 Task: Create Workspace Content Writing Workspace description Create and manage company-wide sustainability and carbon footprint reduction plans. Workspace type Sales CRM
Action: Mouse moved to (399, 86)
Screenshot: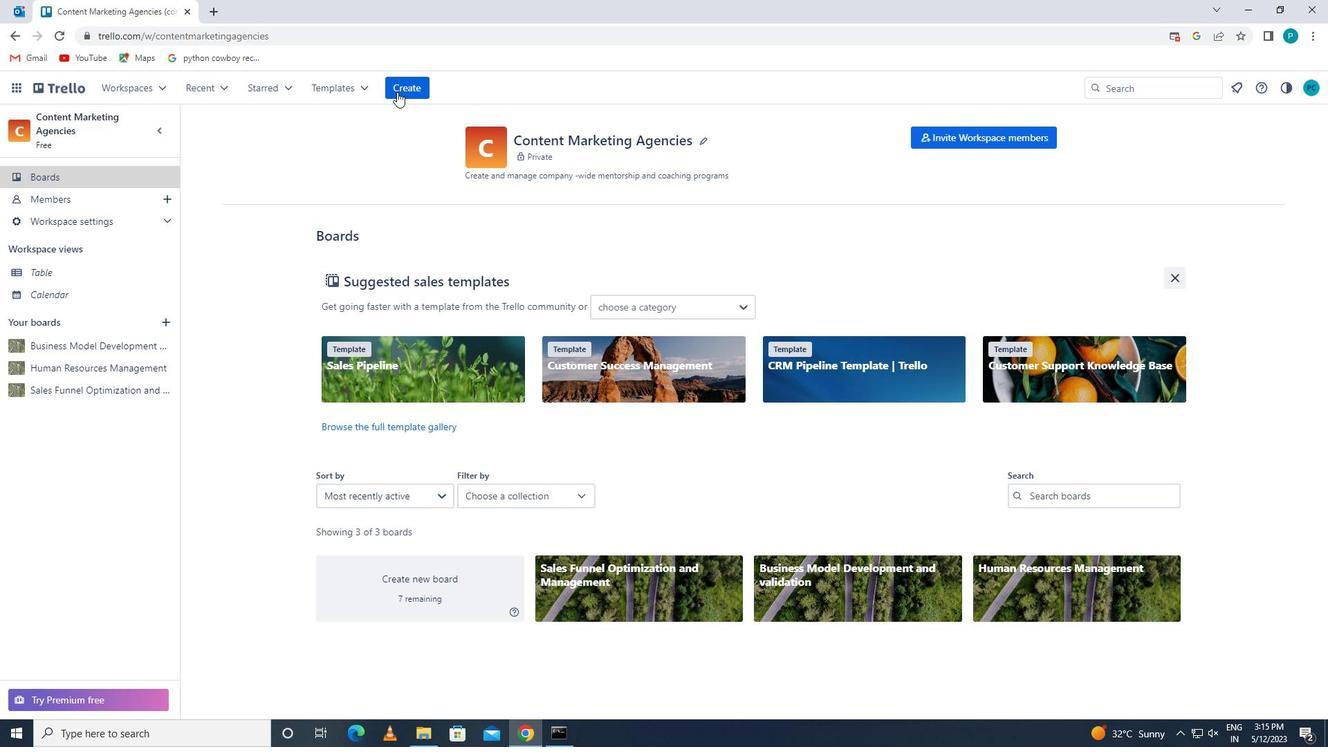 
Action: Mouse pressed left at (399, 86)
Screenshot: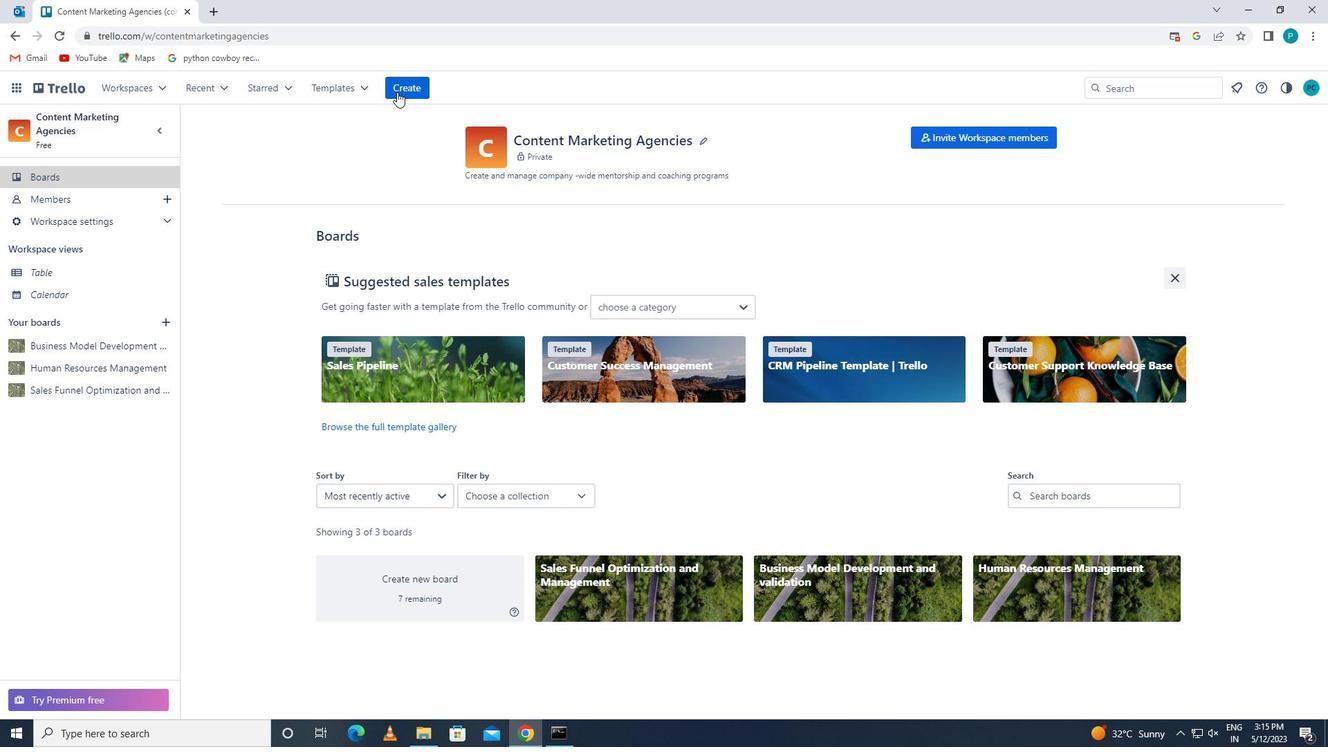 
Action: Mouse moved to (446, 212)
Screenshot: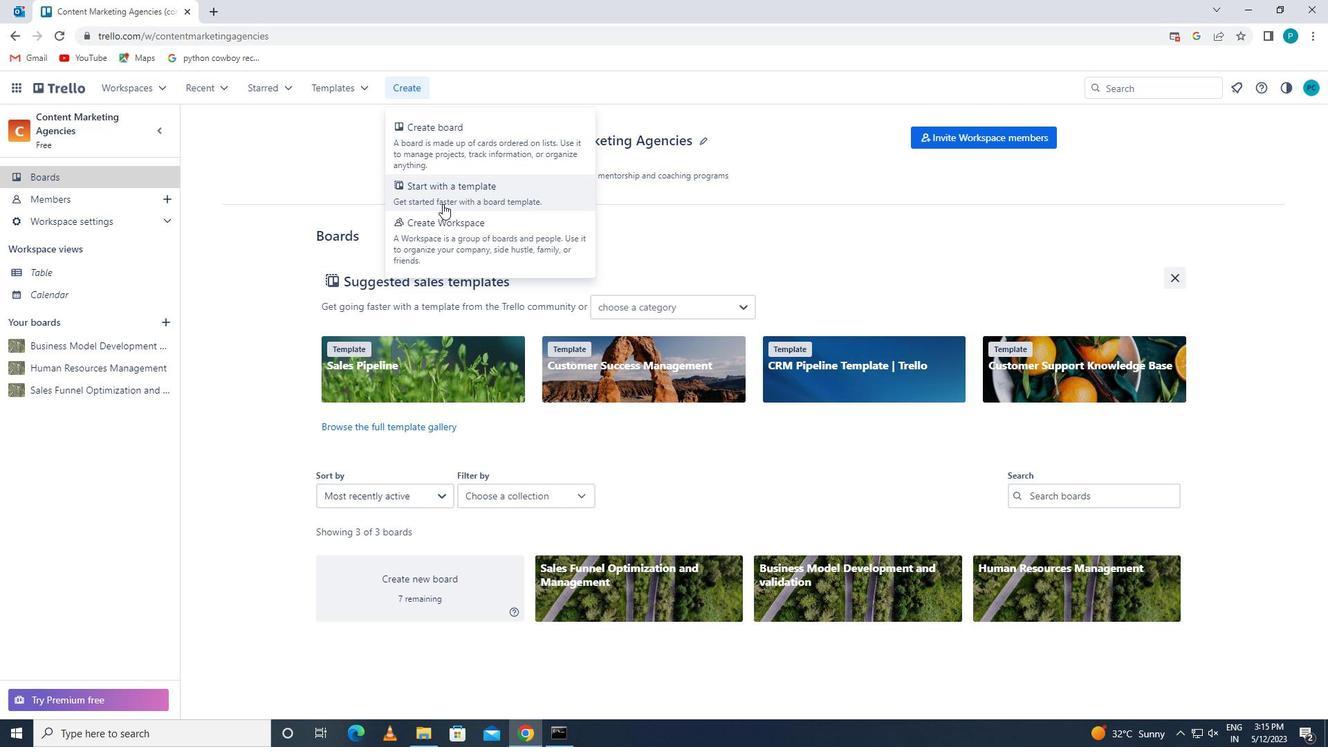 
Action: Mouse pressed left at (446, 212)
Screenshot: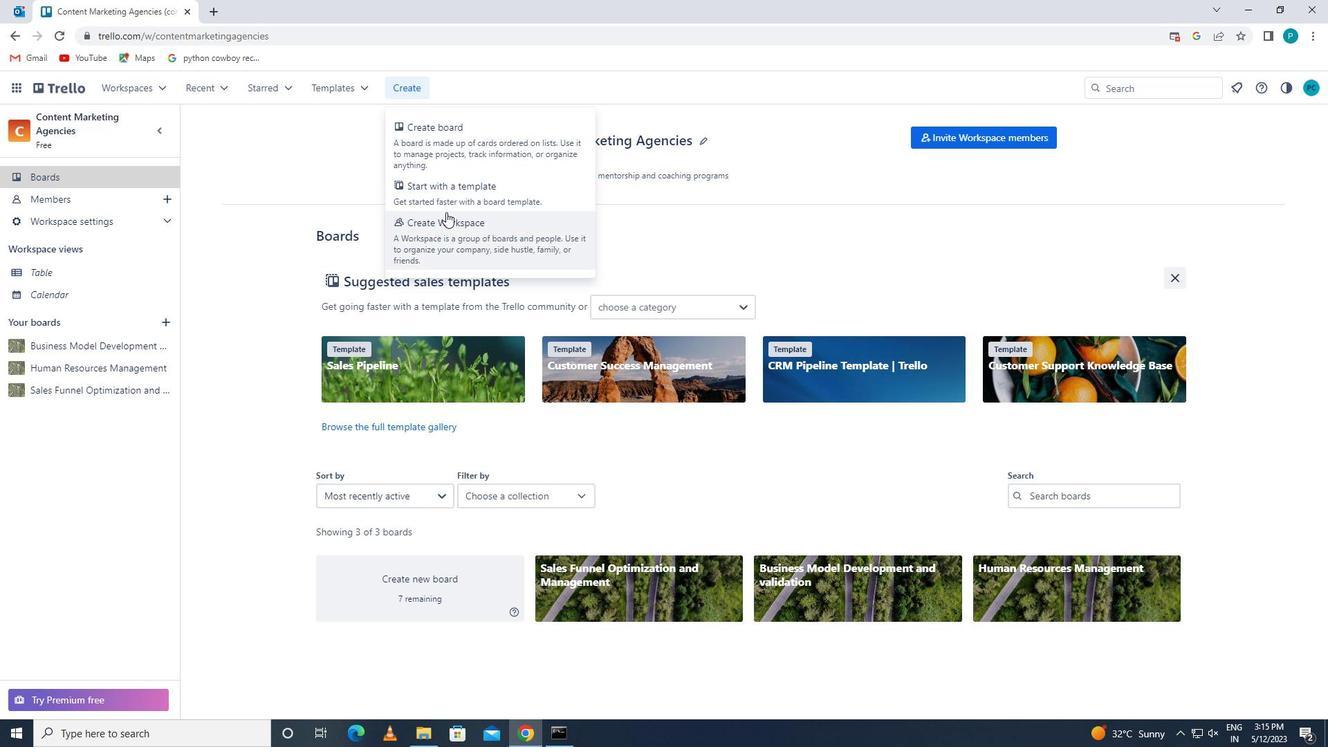 
Action: Mouse moved to (414, 271)
Screenshot: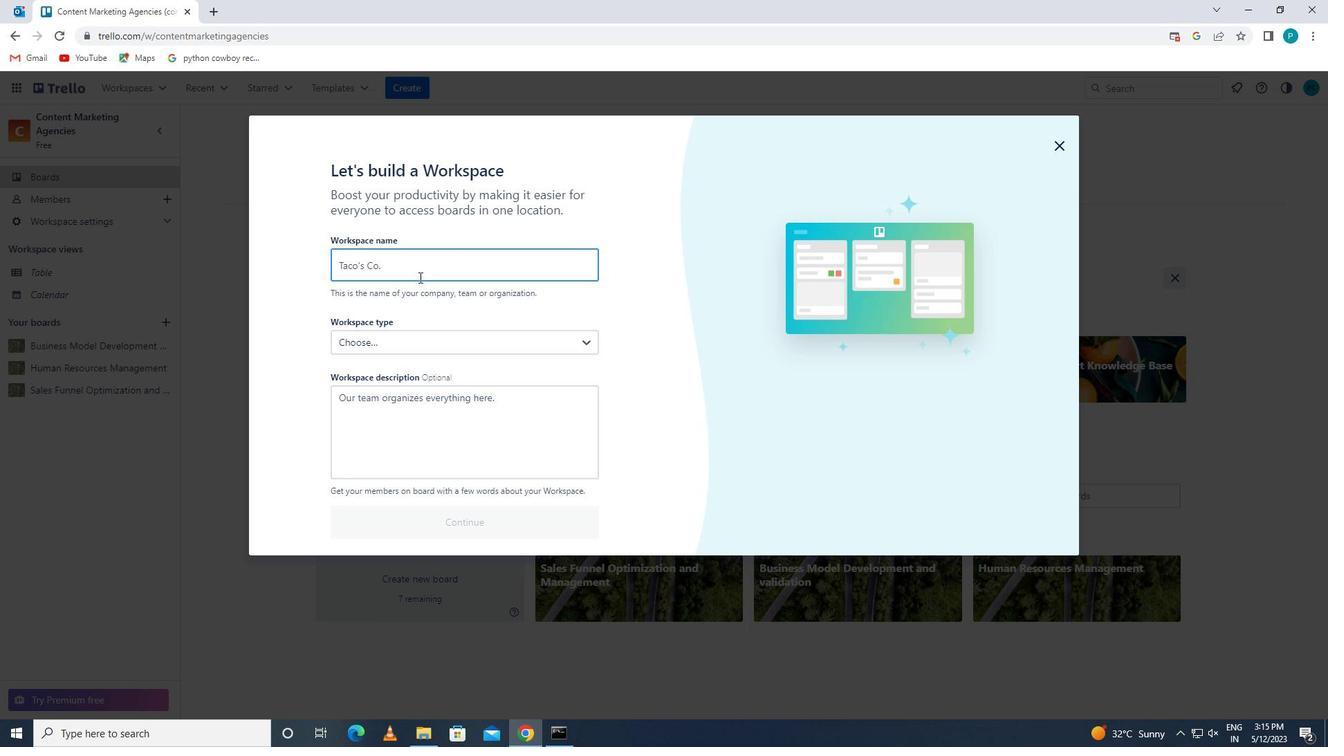 
Action: Mouse pressed left at (414, 271)
Screenshot: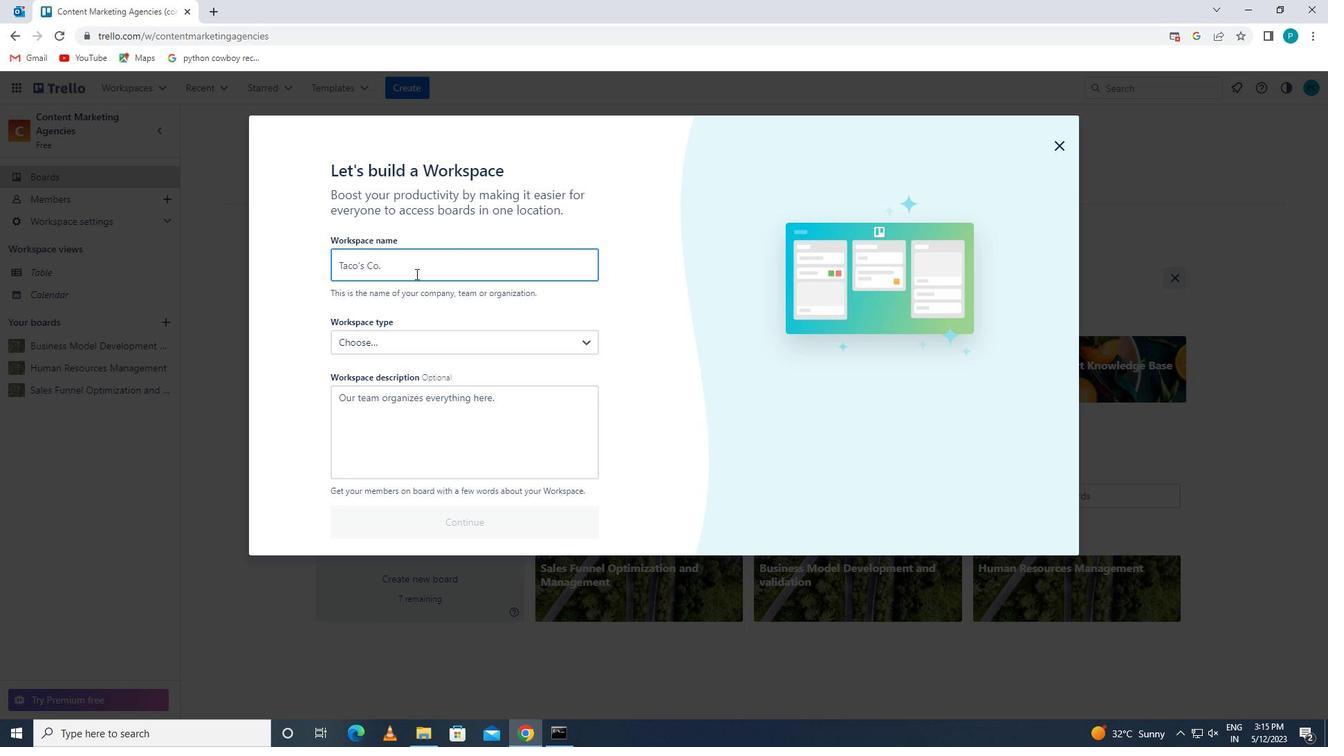 
Action: Key pressed <Key.caps_lock>c<Key.caps_lock>ontent<Key.space><Key.caps_lock>w<Key.caps_lock>riting<Key.space><Key.caps_lock>w<Key.caps_lock>orkspace<Key.backspace><Key.backspace><Key.backspace><Key.backspace><Key.backspace><Key.backspace><Key.backspace><Key.backspace><Key.backspace>
Screenshot: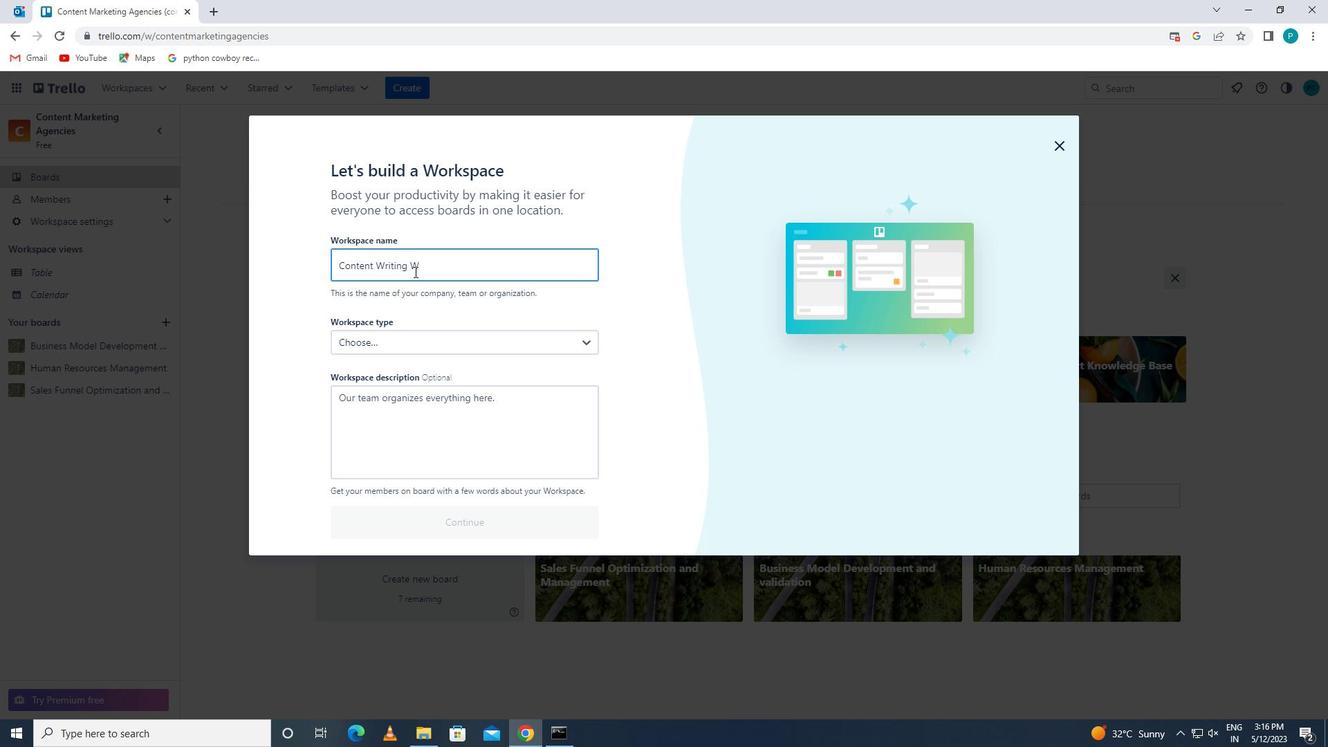 
Action: Mouse moved to (389, 455)
Screenshot: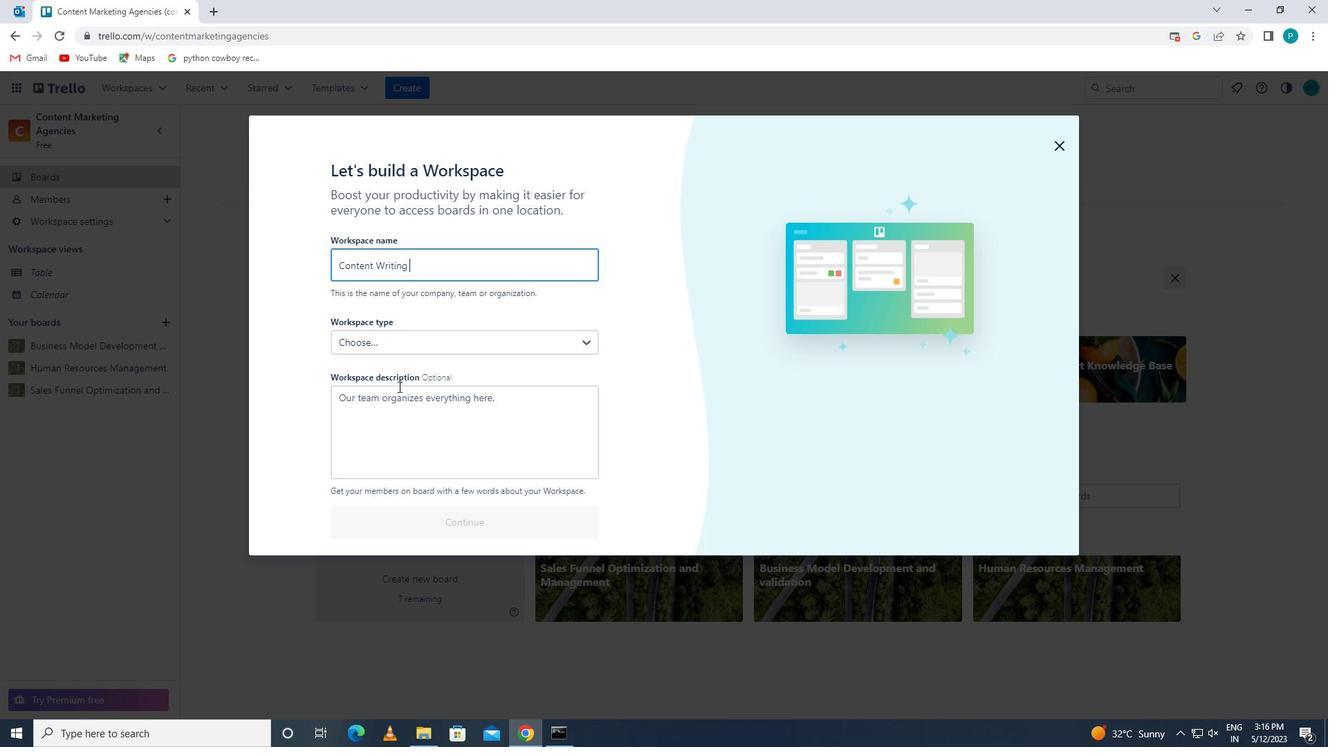 
Action: Mouse pressed left at (389, 455)
Screenshot: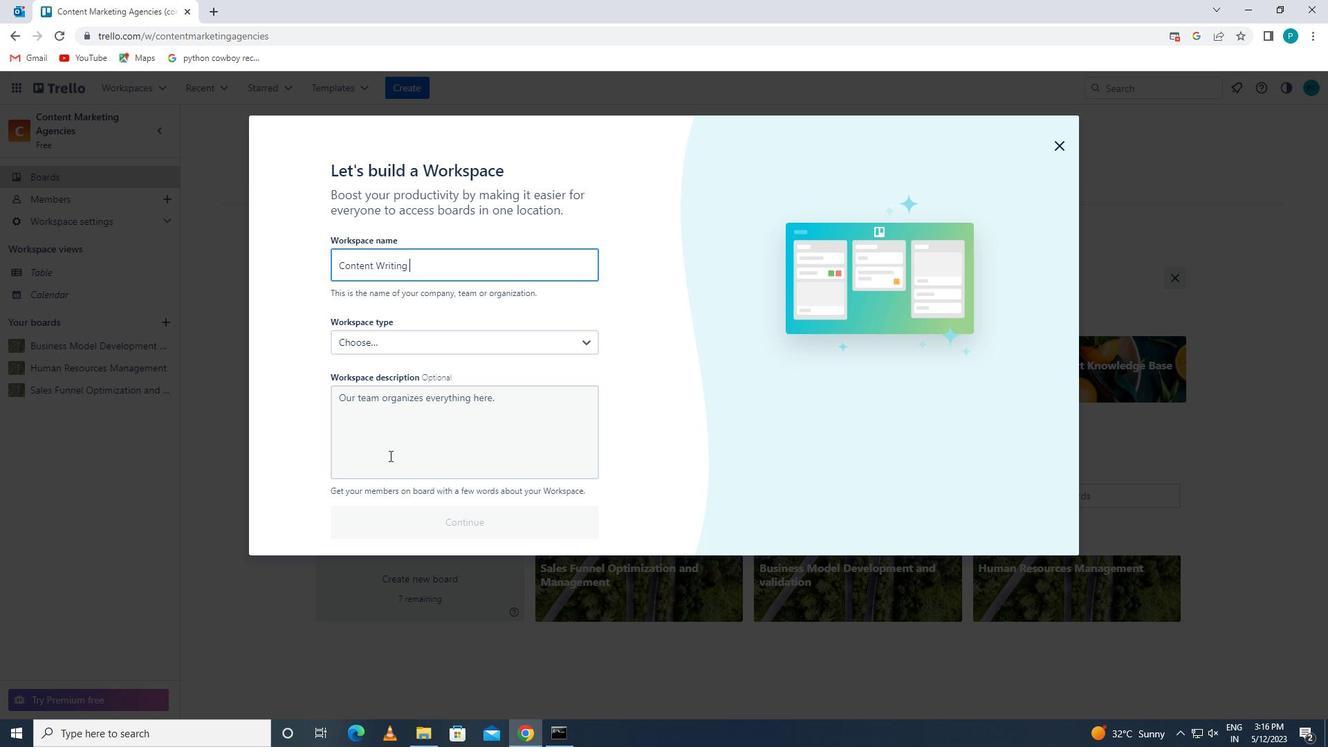 
Action: Key pressed <Key.caps_lock>c<Key.caps_lock>reate<Key.space>and<Key.space>ms<Key.backspace>anage<Key.space>company<Key.space>-wide<Key.space>sun<Key.backspace>stainability<Key.space>and<Key.space>card<Key.backspace>bon<Key.space>footprint<Key.space>reduction<Key.space>plans
Screenshot: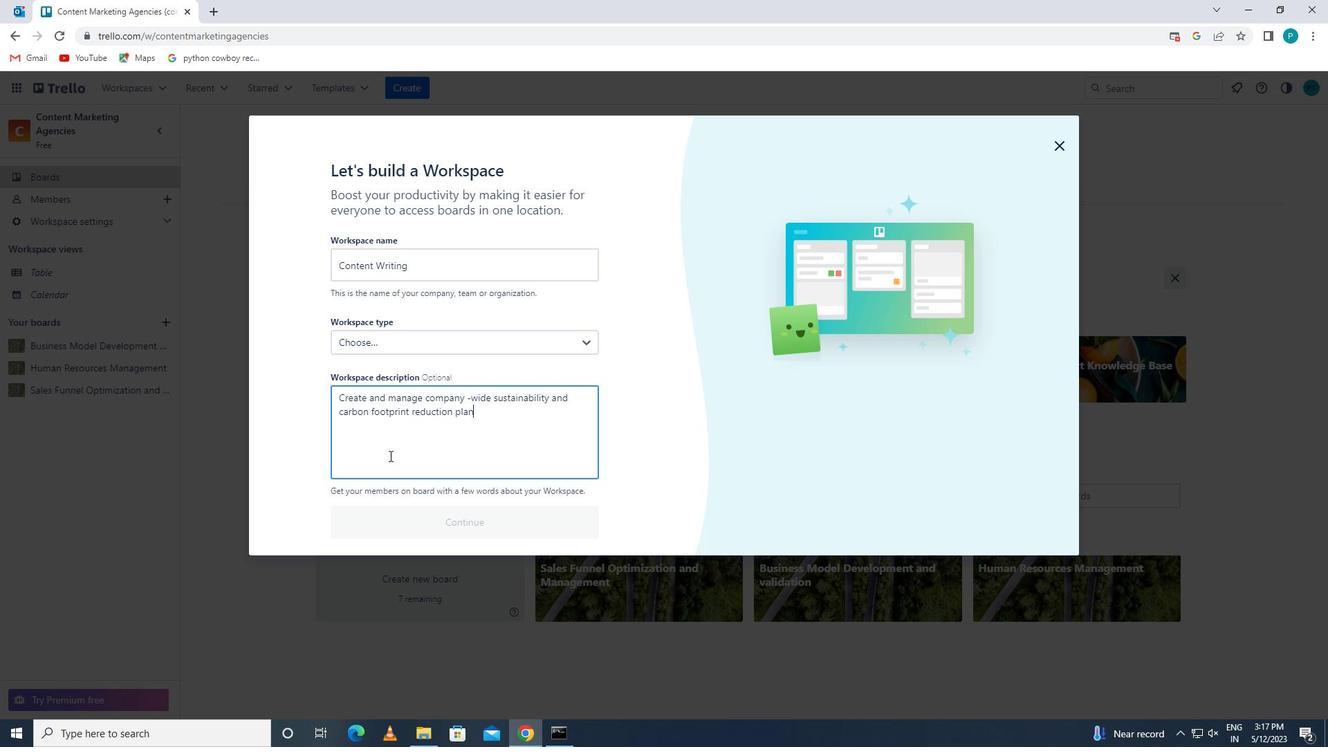 
Action: Mouse moved to (413, 336)
Screenshot: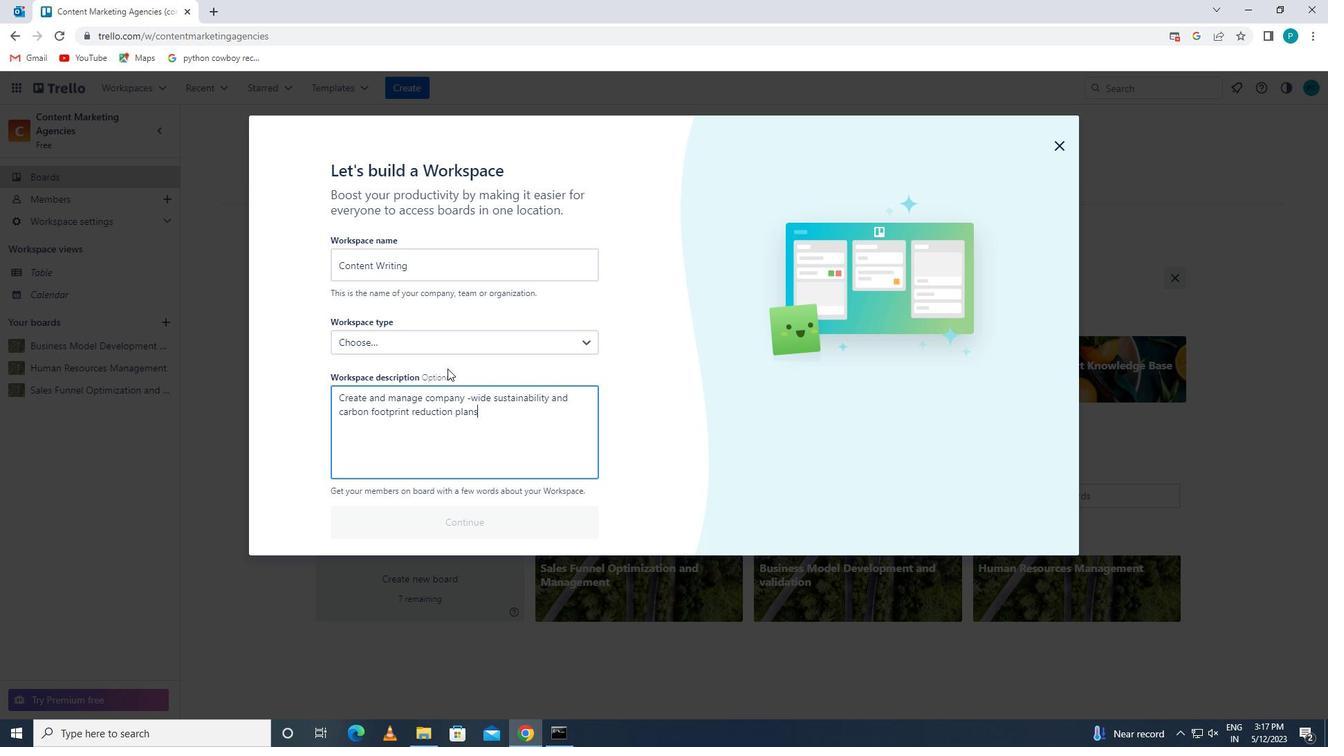 
Action: Mouse pressed left at (413, 336)
Screenshot: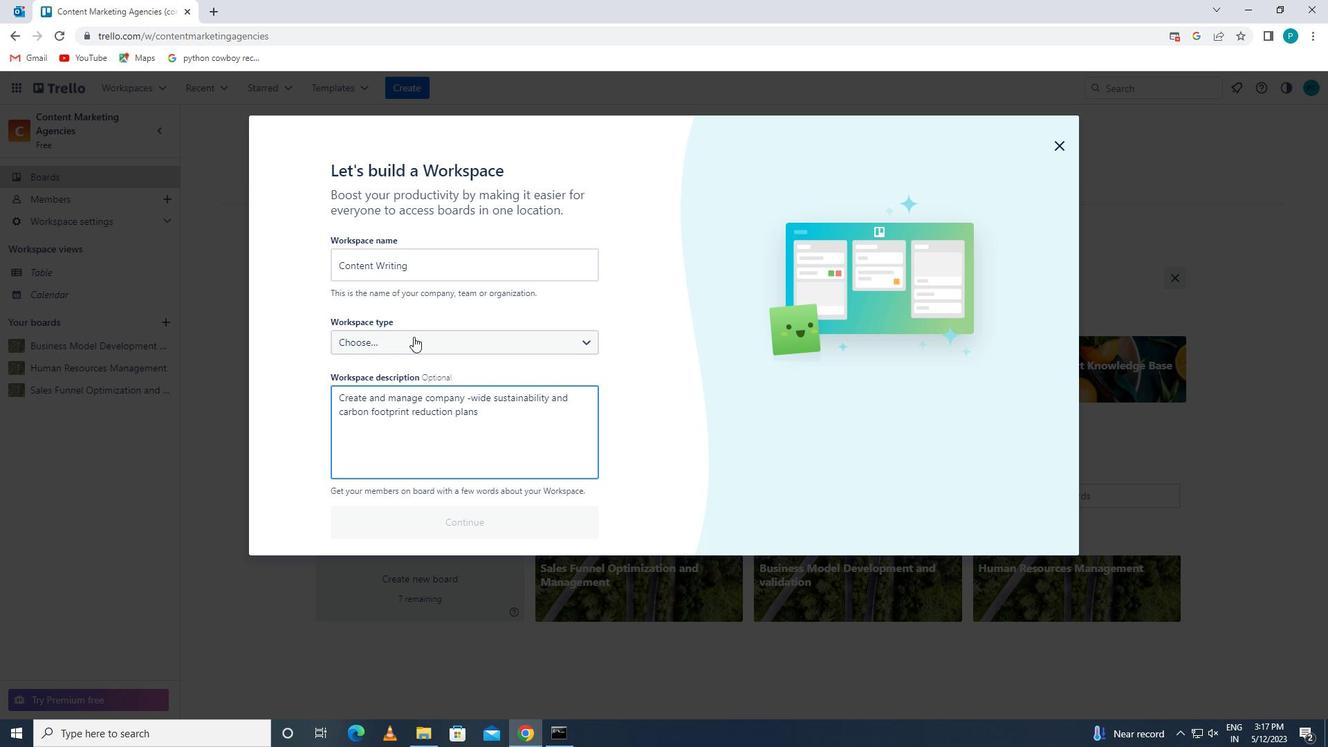 
Action: Mouse moved to (417, 397)
Screenshot: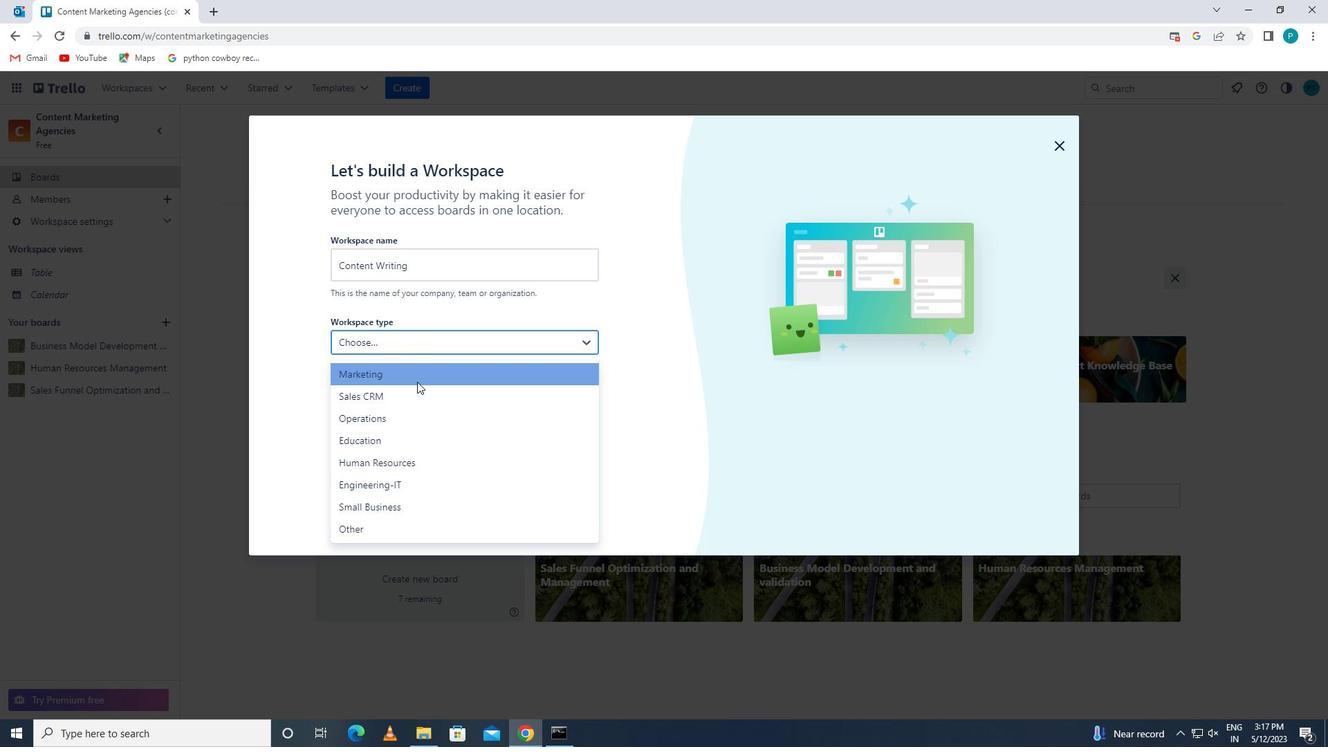 
Action: Mouse pressed left at (417, 397)
Screenshot: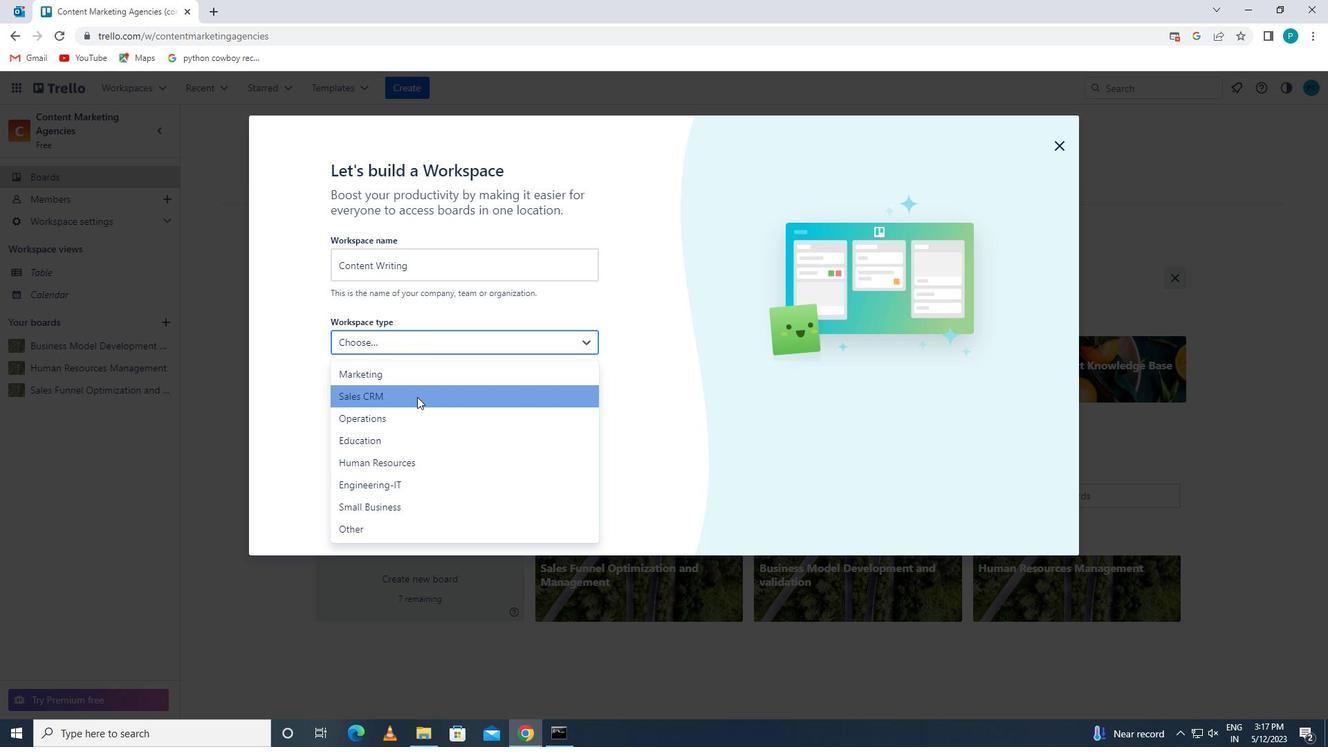 
Action: Mouse scrolled (417, 396) with delta (0, 0)
Screenshot: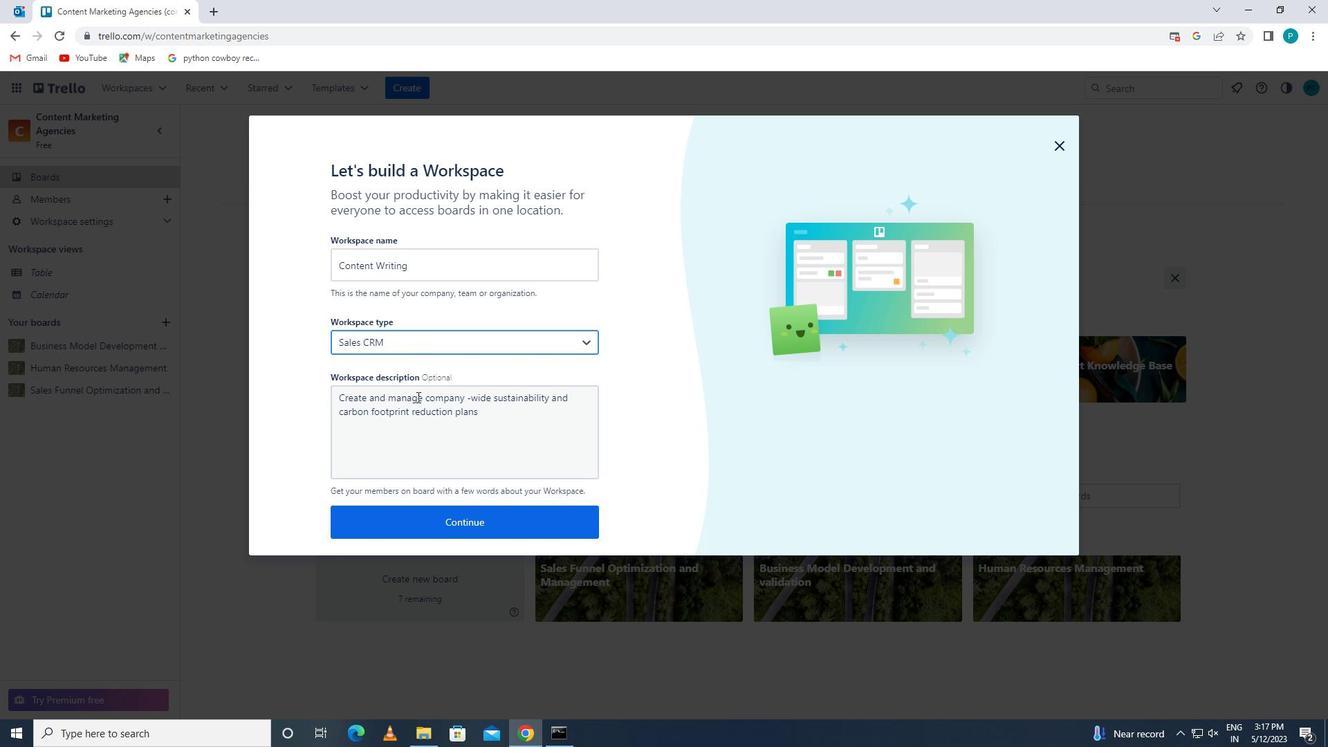 
Action: Mouse moved to (421, 517)
Screenshot: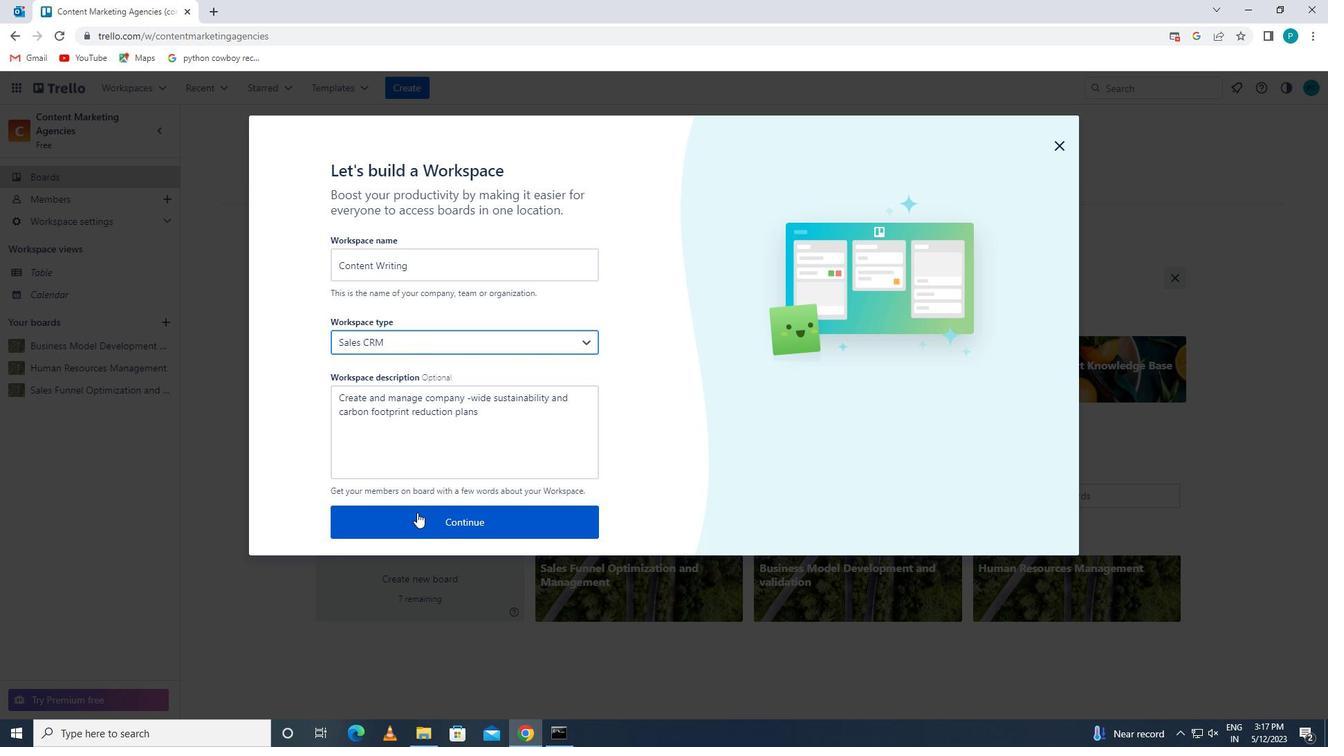 
Action: Mouse pressed left at (421, 517)
Screenshot: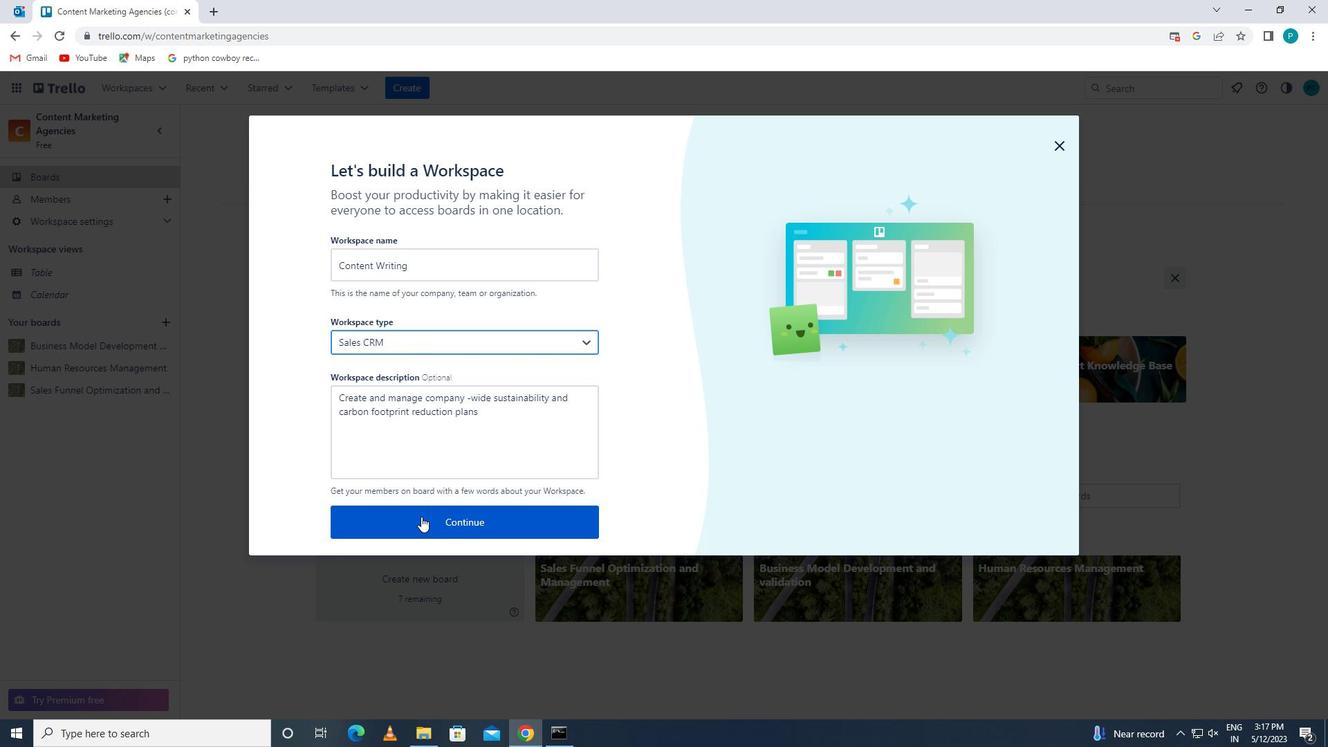 
Action: Mouse moved to (1057, 140)
Screenshot: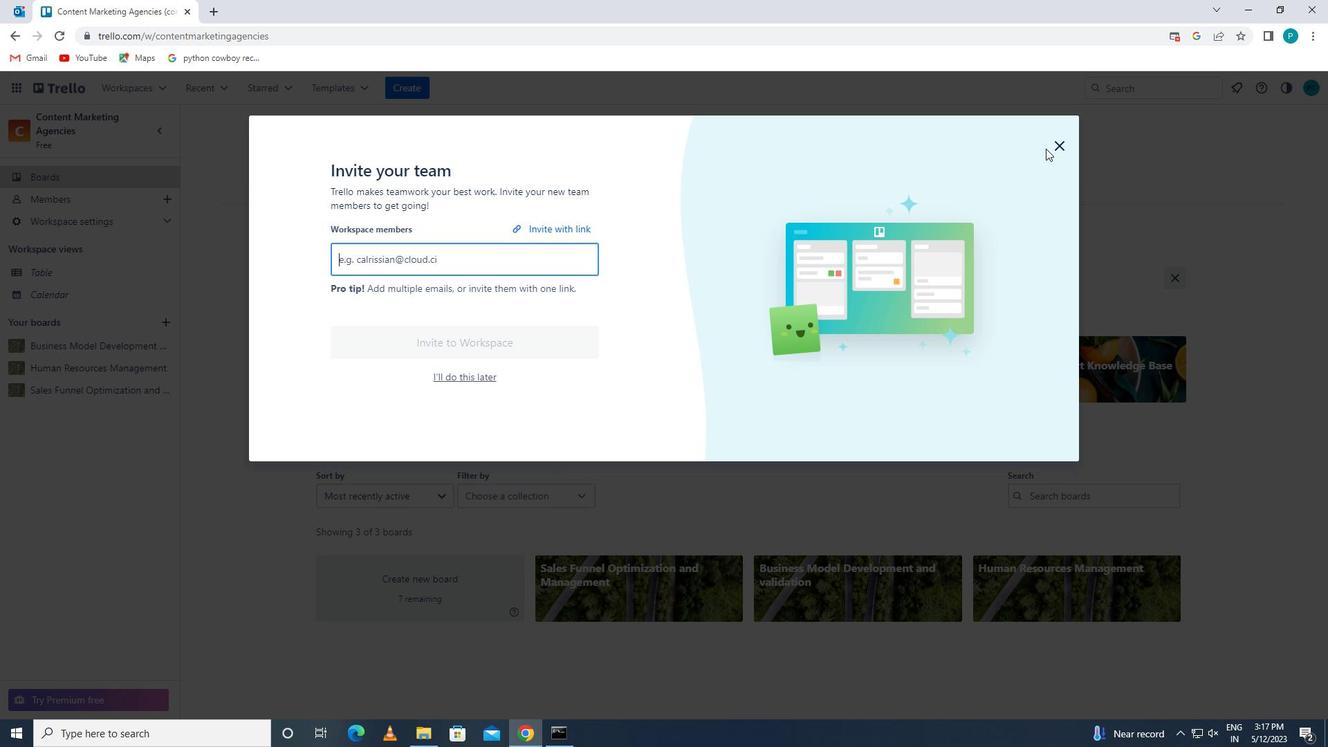 
